 Task: Use the formula "ACOSH" in spreadsheet "Project protfolio".
Action: Mouse moved to (505, 304)
Screenshot: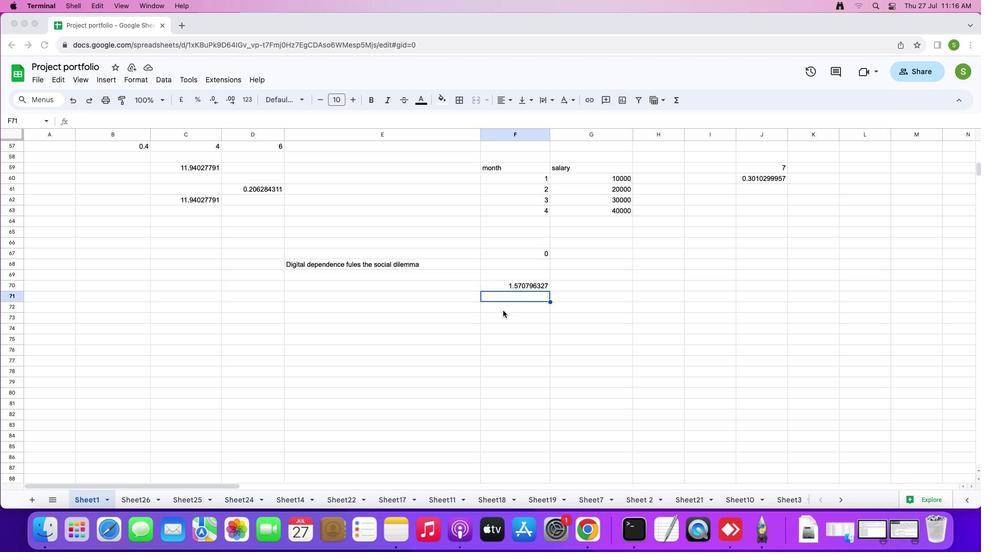 
Action: Mouse pressed left at (505, 304)
Screenshot: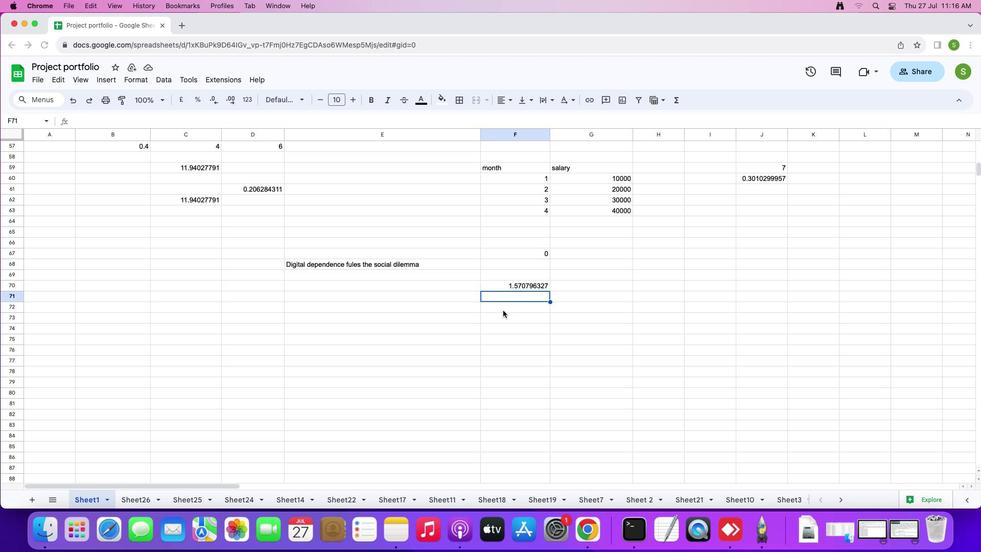 
Action: Mouse moved to (508, 307)
Screenshot: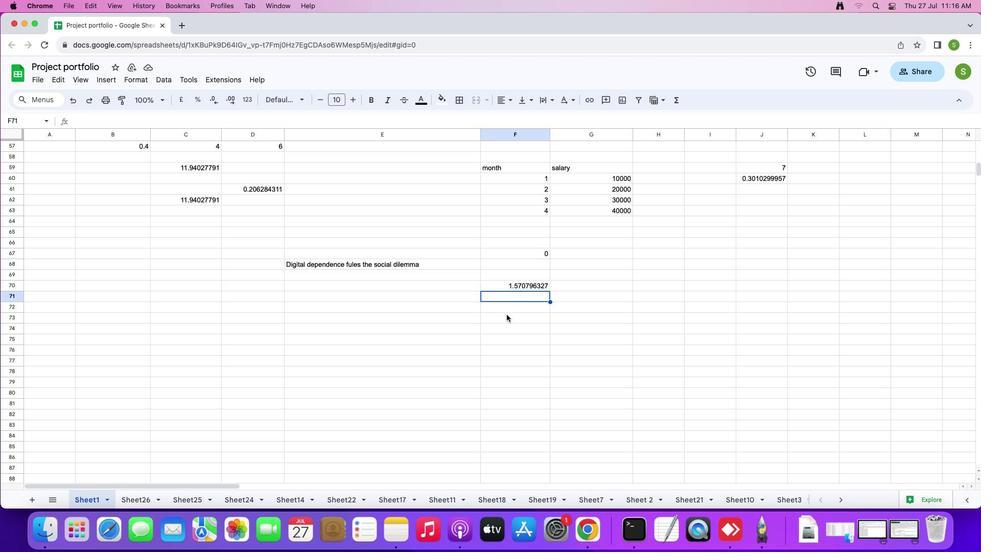 
Action: Mouse pressed left at (508, 307)
Screenshot: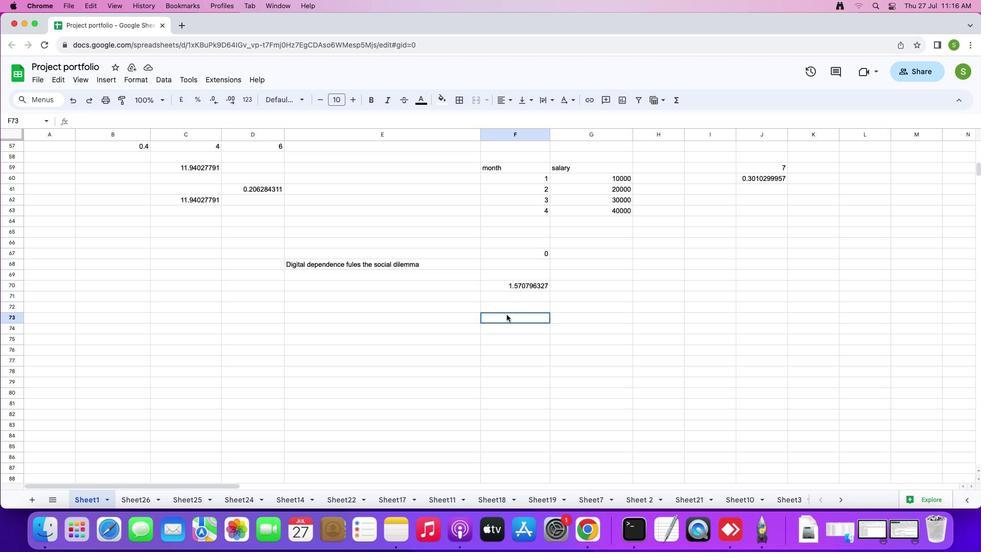 
Action: Mouse moved to (677, 105)
Screenshot: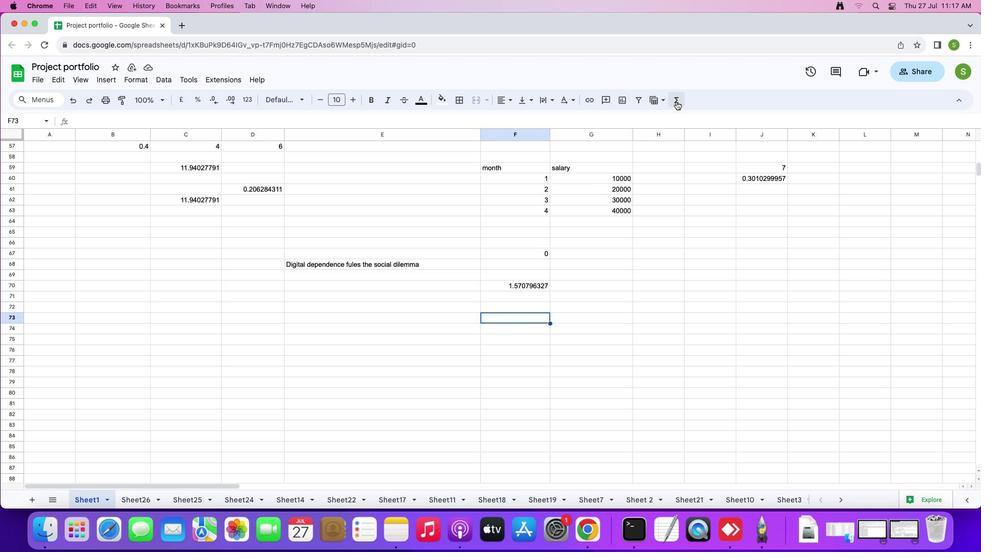 
Action: Mouse pressed left at (677, 105)
Screenshot: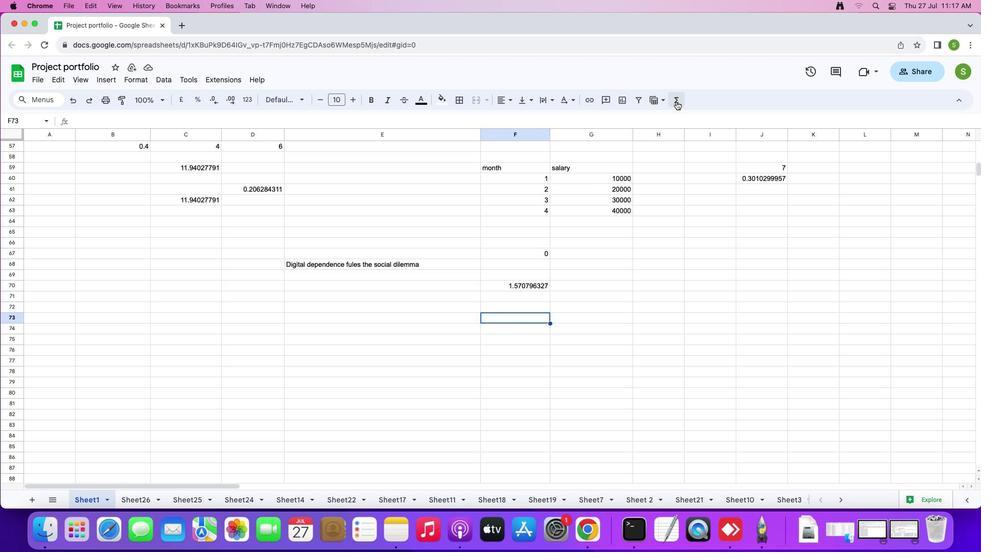 
Action: Mouse moved to (692, 207)
Screenshot: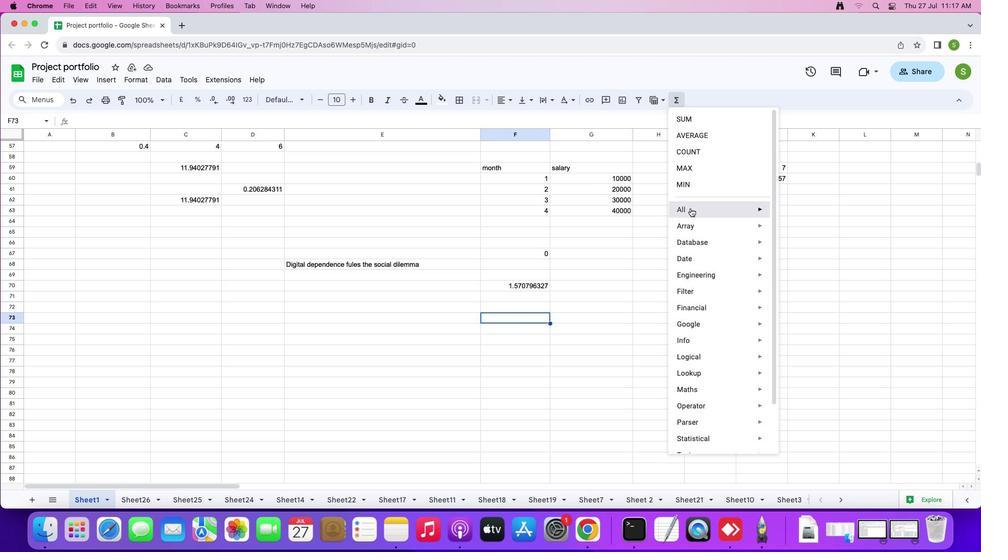 
Action: Mouse pressed left at (692, 207)
Screenshot: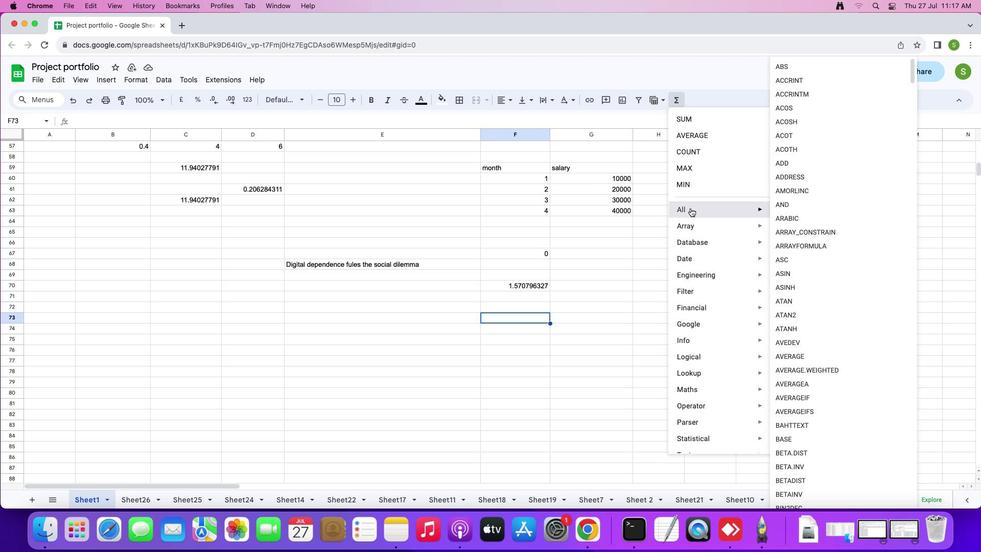 
Action: Mouse moved to (715, 209)
Screenshot: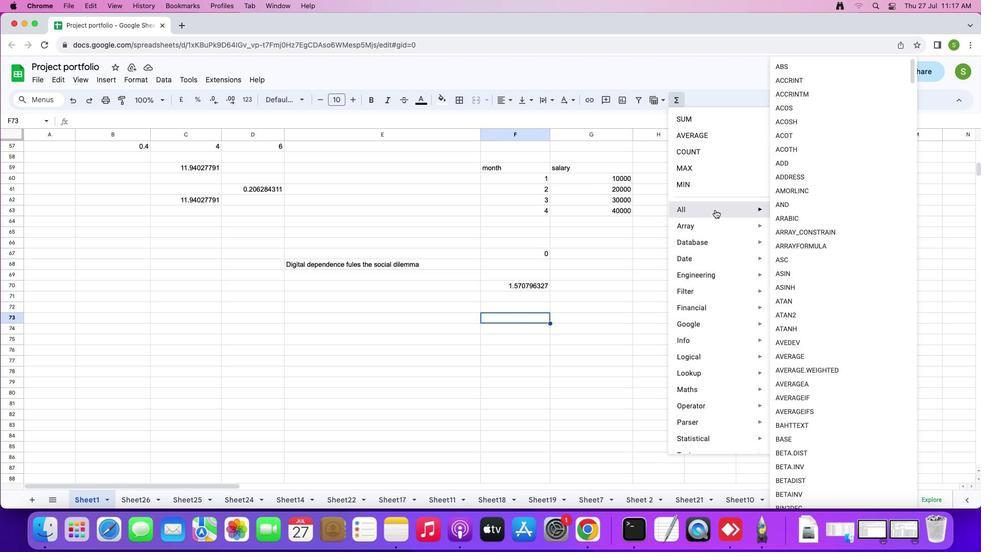 
Action: Mouse pressed left at (715, 209)
Screenshot: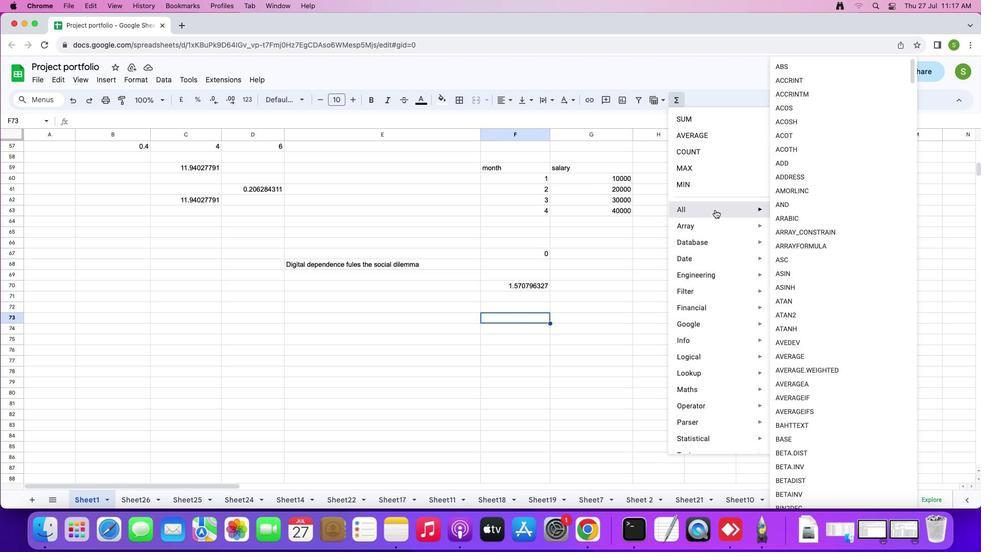 
Action: Mouse moved to (791, 129)
Screenshot: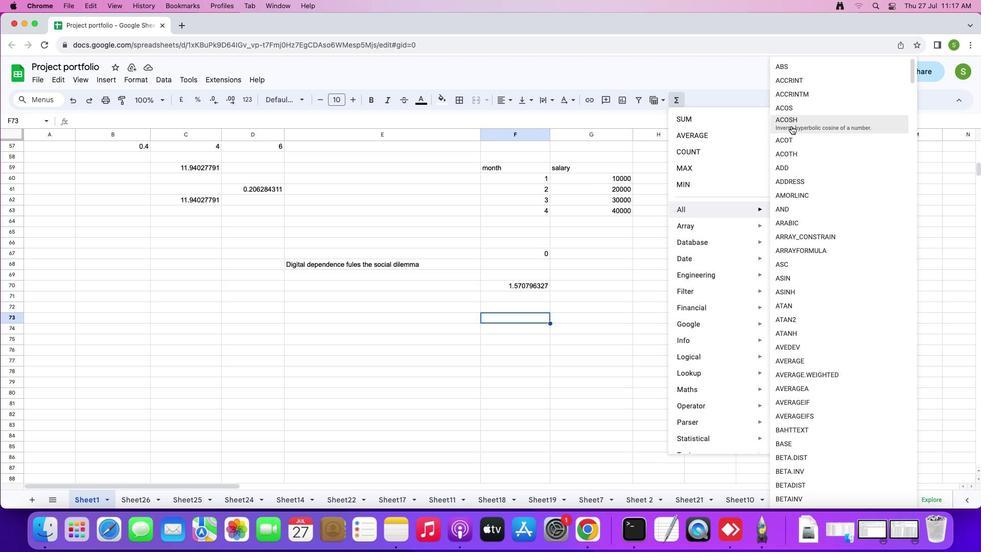 
Action: Mouse pressed left at (791, 129)
Screenshot: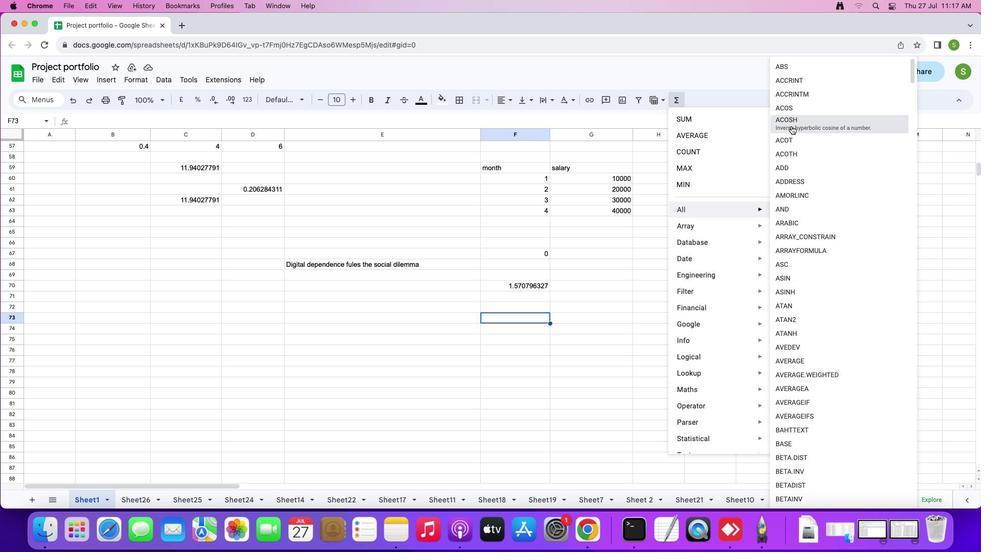 
Action: Mouse moved to (546, 190)
Screenshot: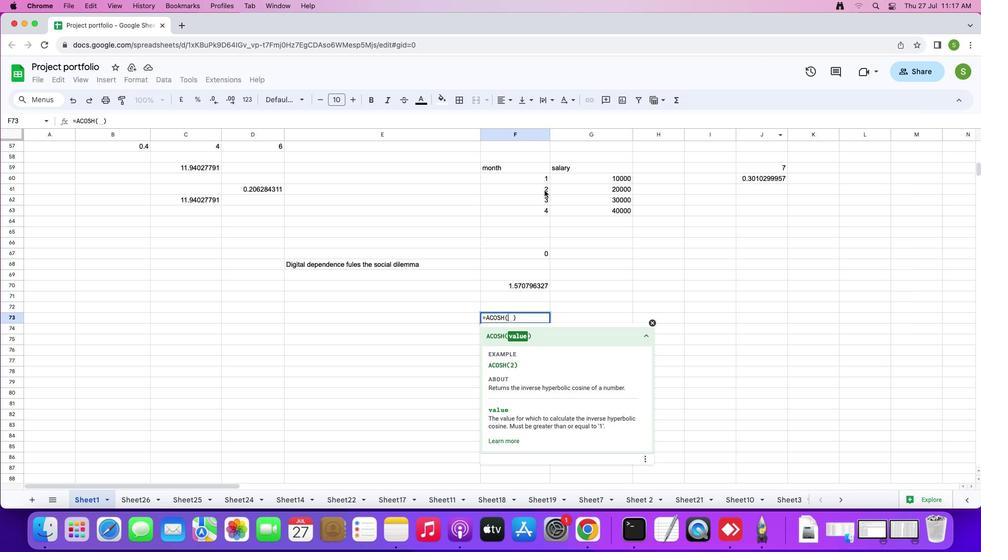 
Action: Mouse pressed left at (546, 190)
Screenshot: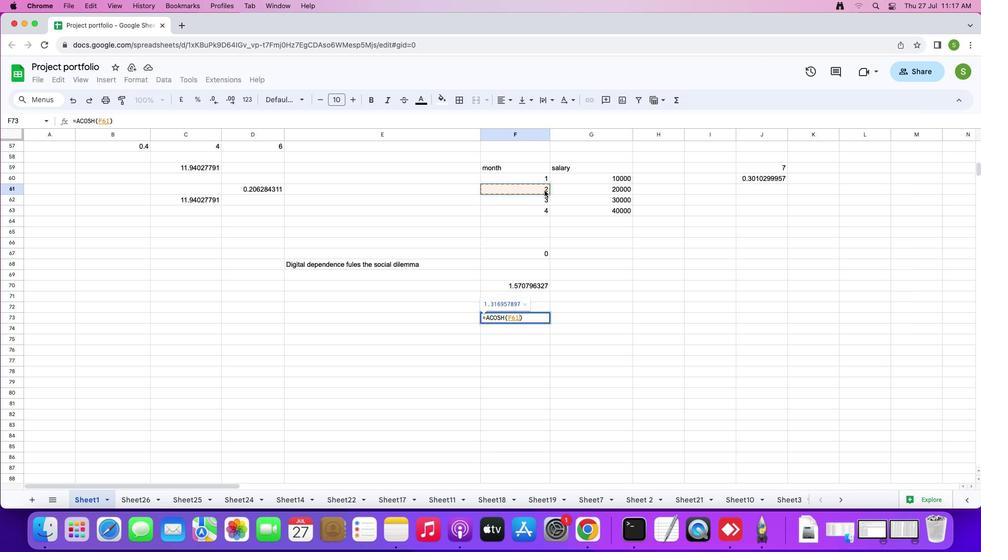 
Action: Mouse moved to (546, 191)
Screenshot: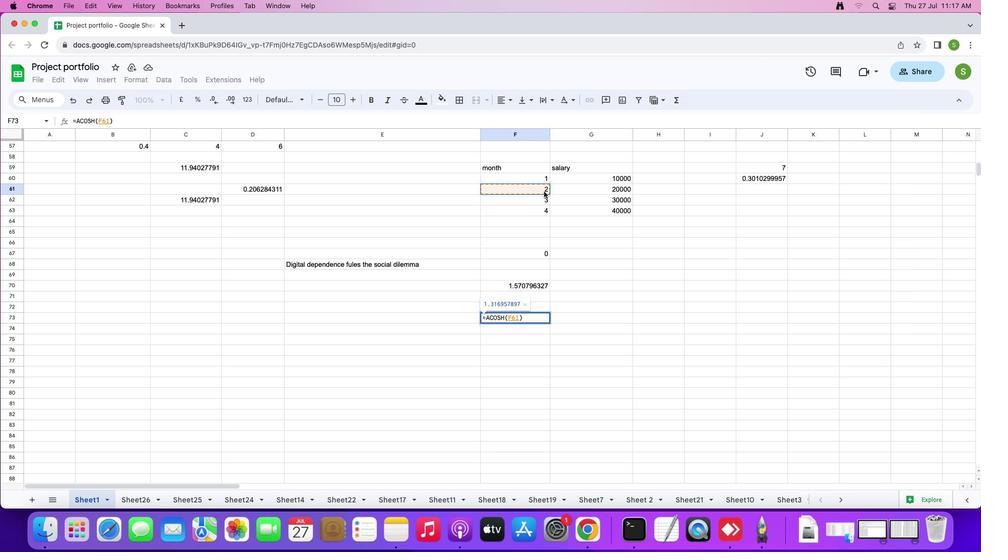 
Action: Key pressed Key.enter
Screenshot: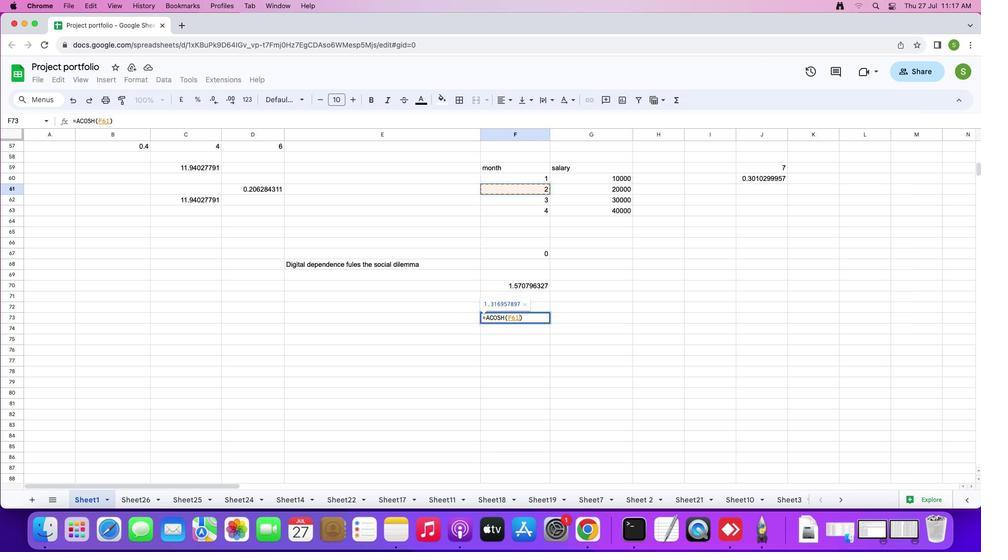
